 Task: Select the time zone for (UTC-09:30) marquesas islands.
Action: Mouse moved to (802, 101)
Screenshot: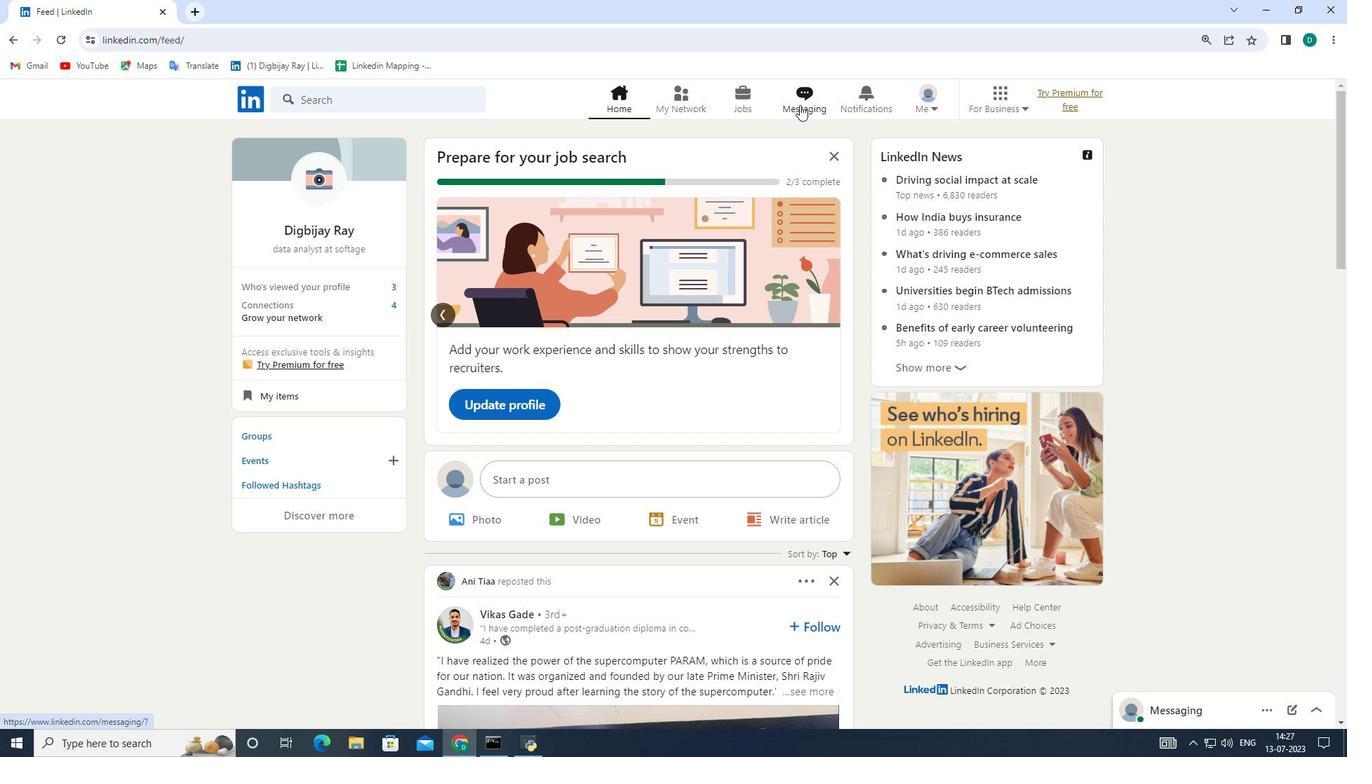 
Action: Mouse pressed left at (802, 101)
Screenshot: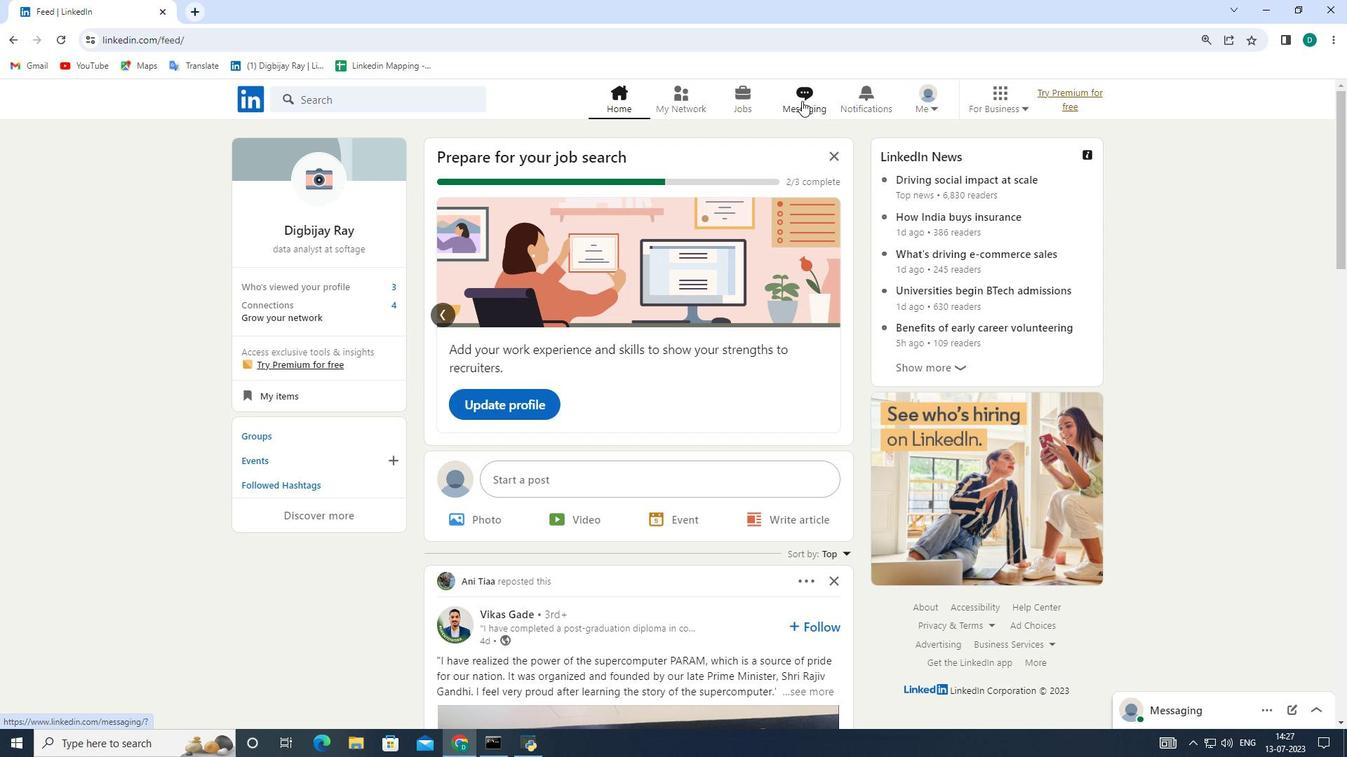 
Action: Mouse moved to (778, 155)
Screenshot: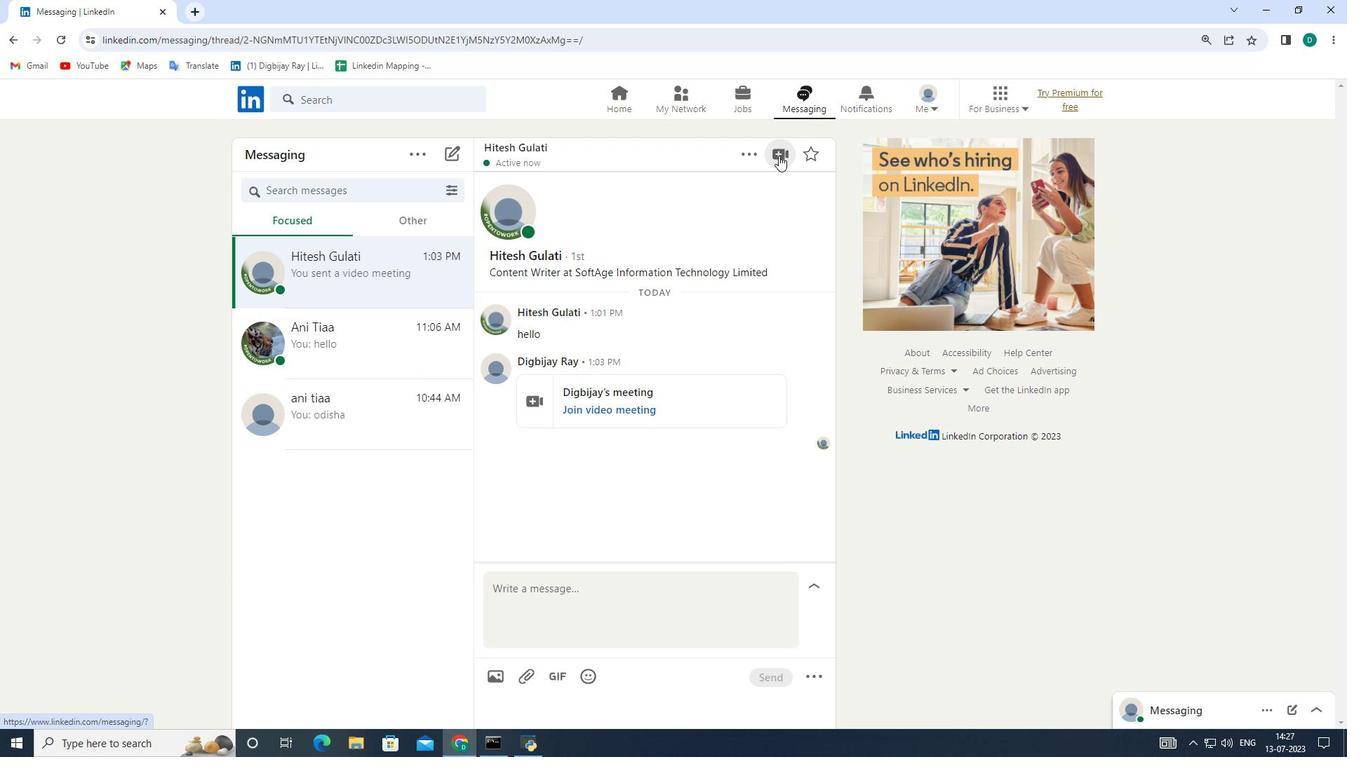 
Action: Mouse pressed left at (778, 155)
Screenshot: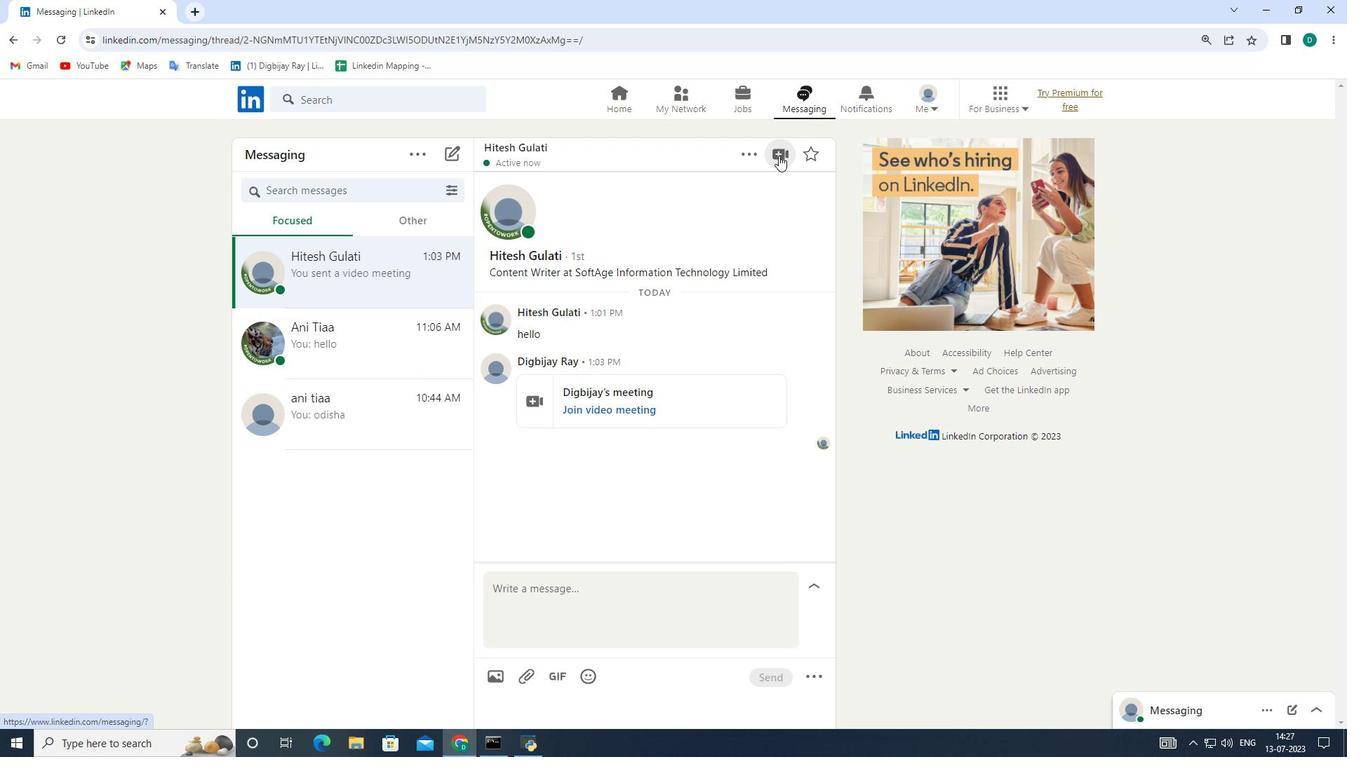 
Action: Mouse moved to (668, 221)
Screenshot: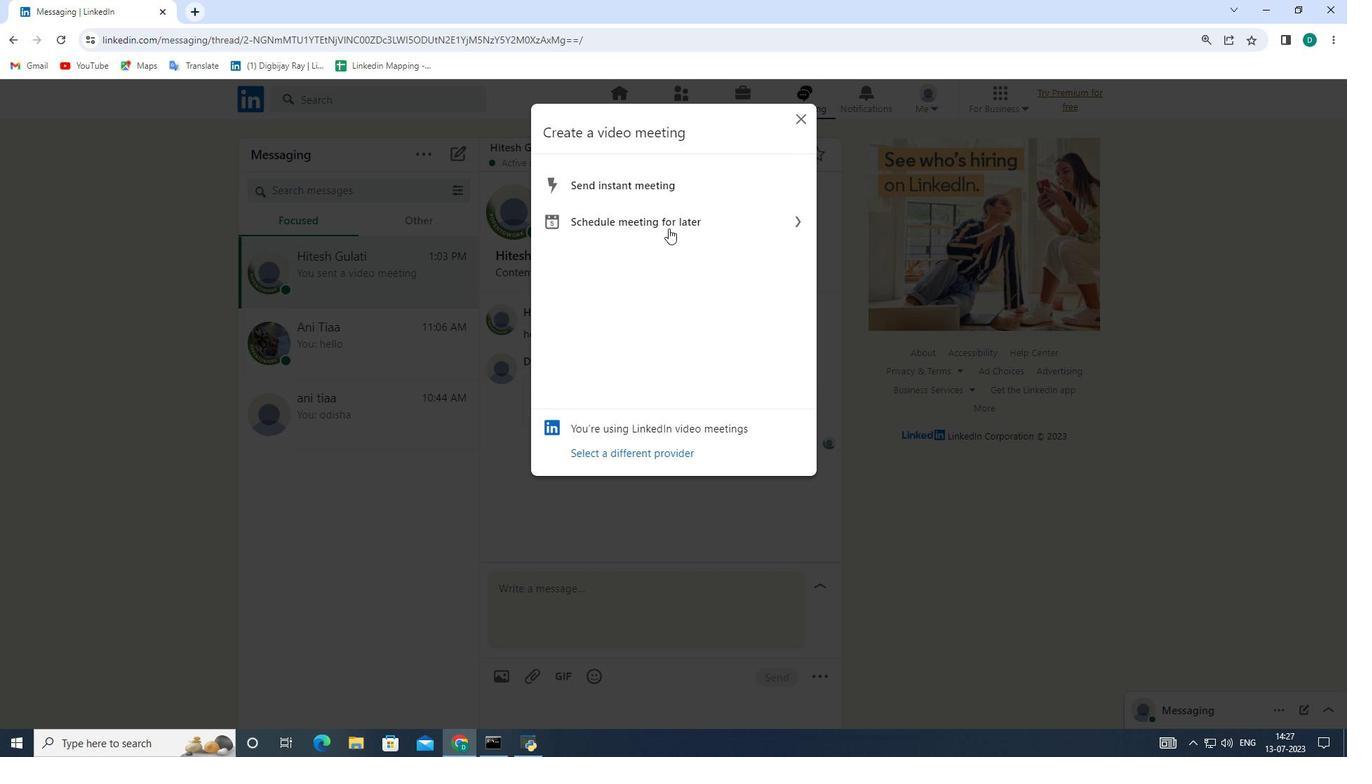 
Action: Mouse pressed left at (668, 221)
Screenshot: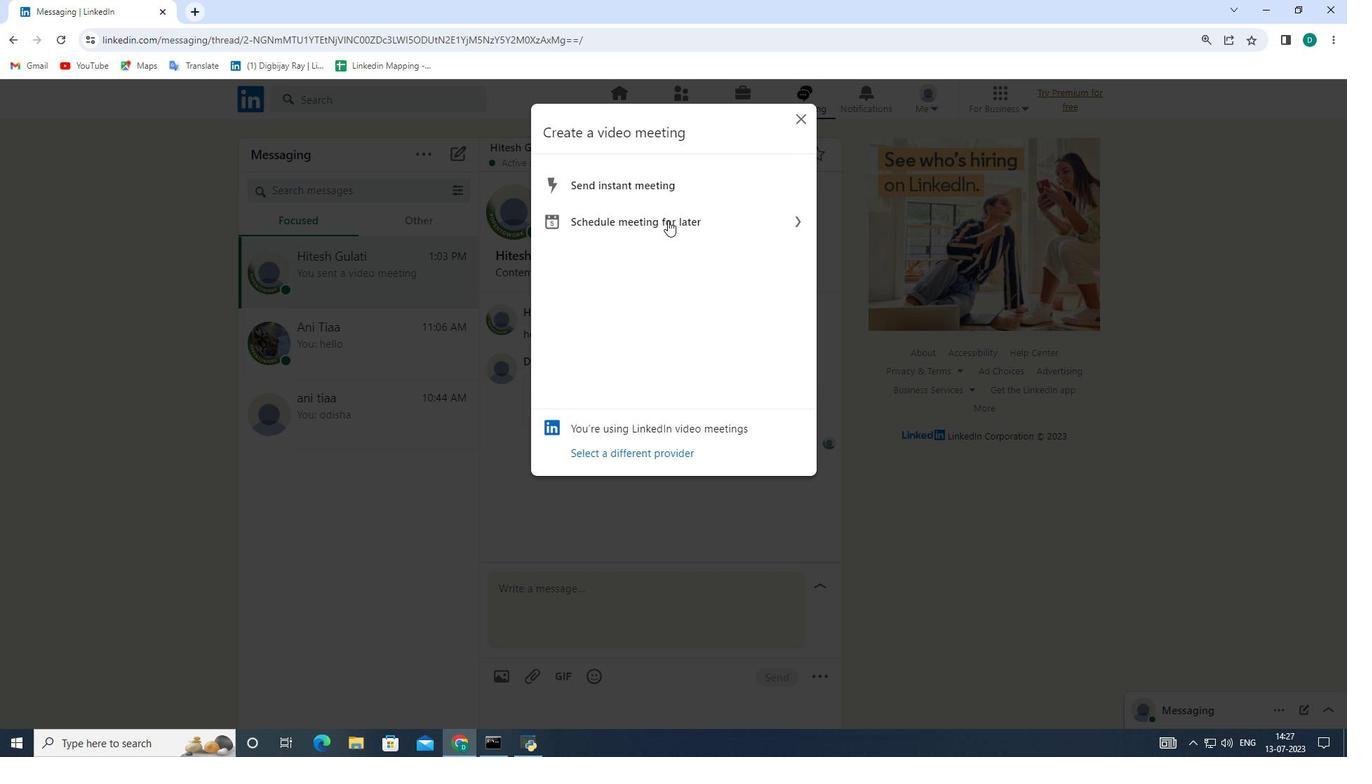 
Action: Mouse moved to (788, 317)
Screenshot: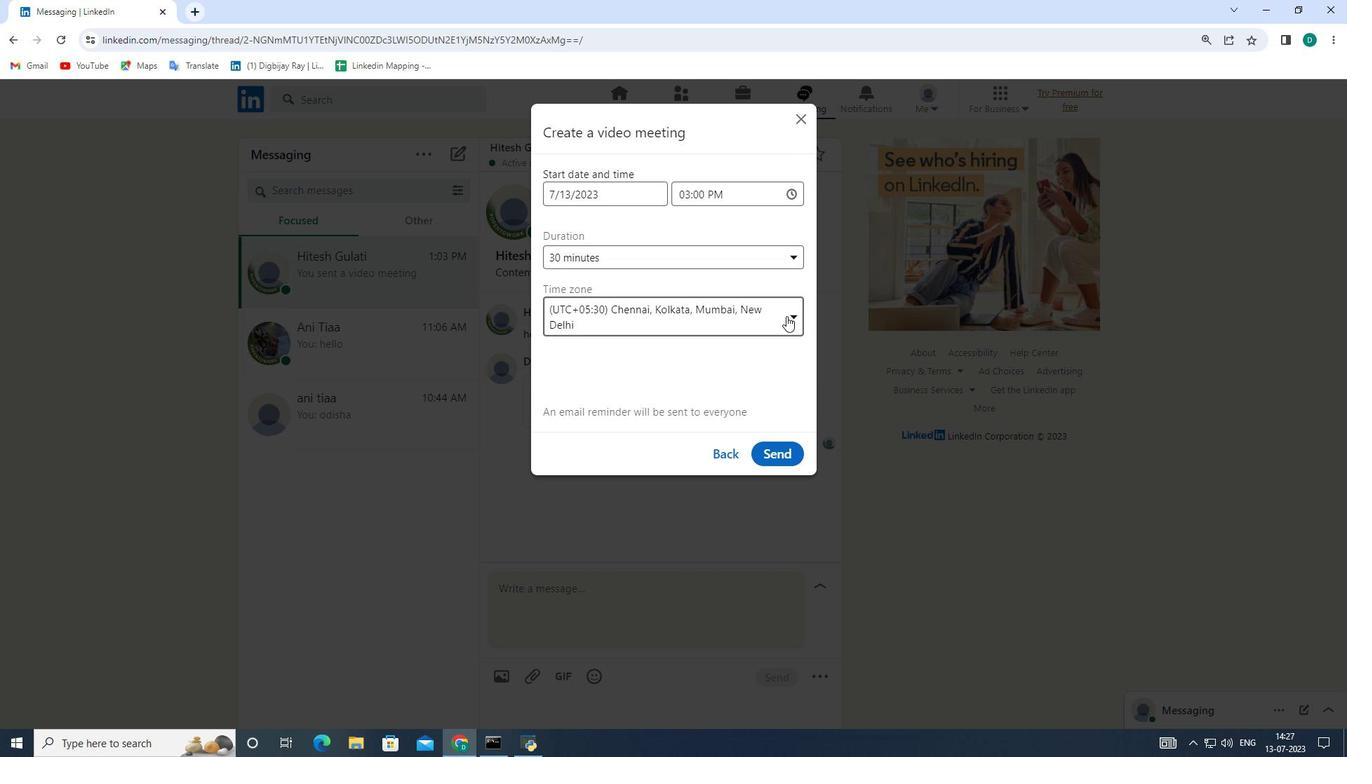 
Action: Mouse pressed left at (788, 317)
Screenshot: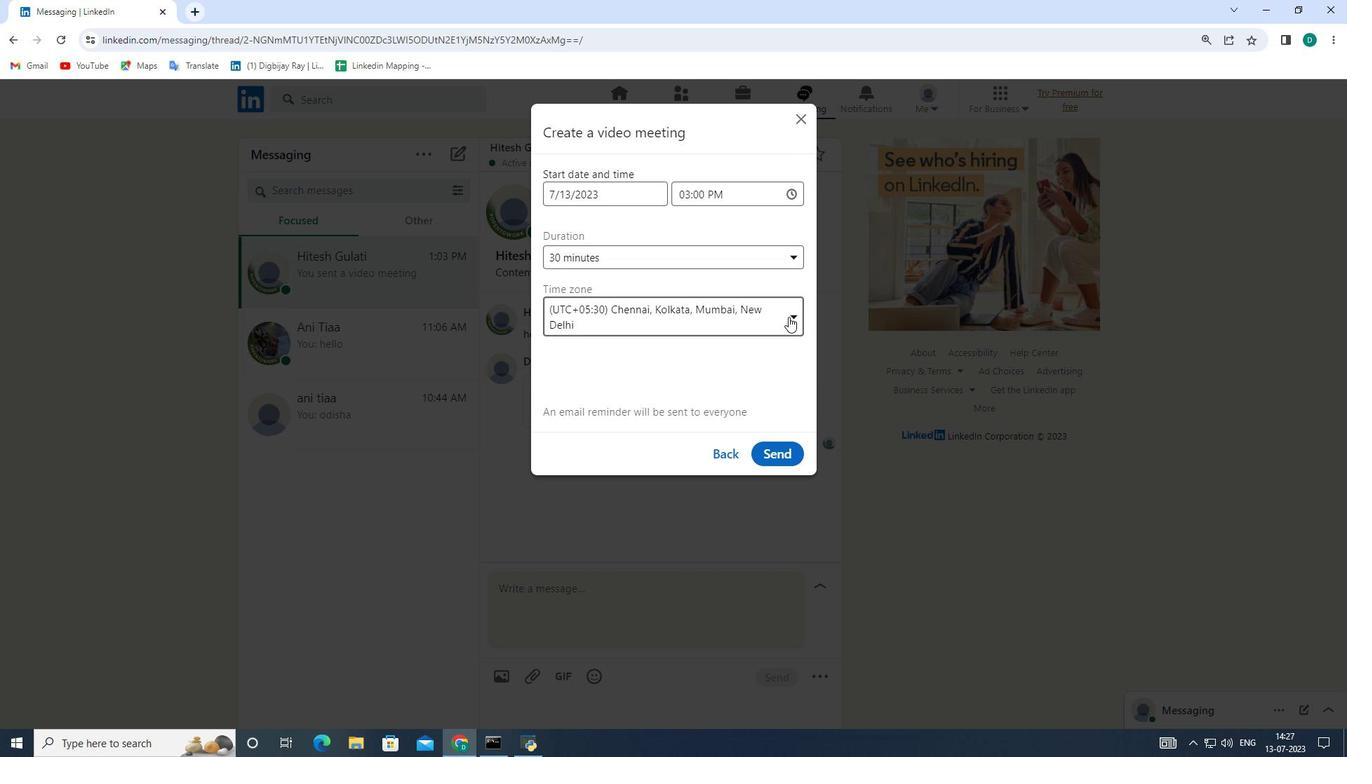 
Action: Mouse moved to (713, 359)
Screenshot: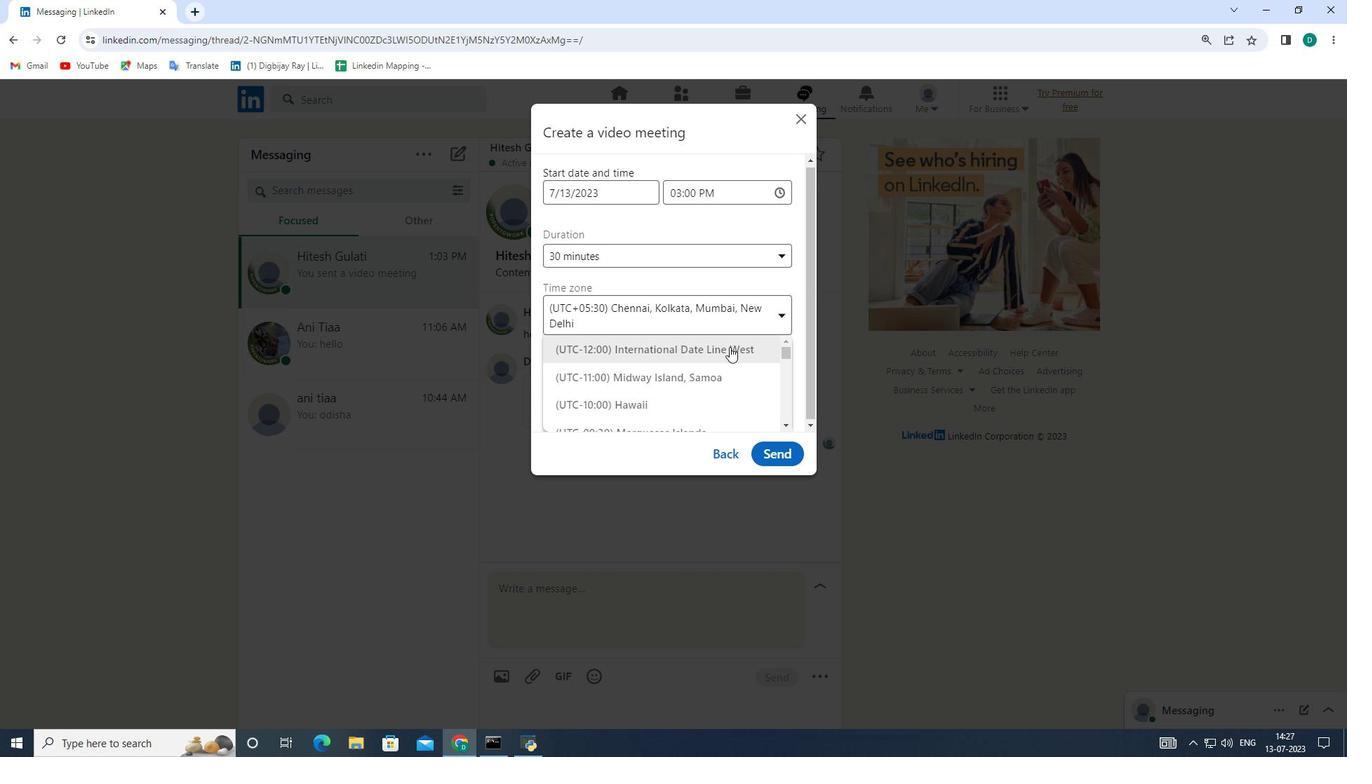 
Action: Mouse scrolled (713, 358) with delta (0, 0)
Screenshot: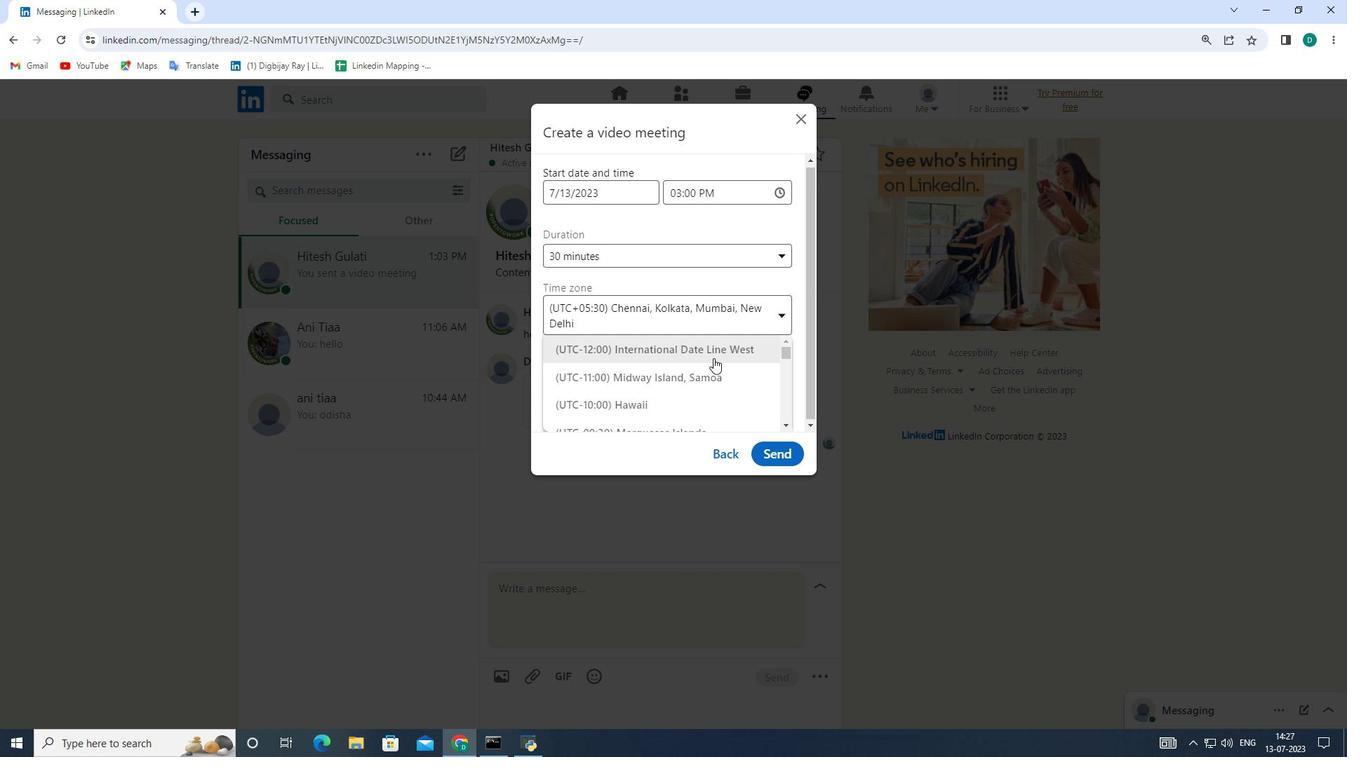 
Action: Mouse scrolled (713, 358) with delta (0, 0)
Screenshot: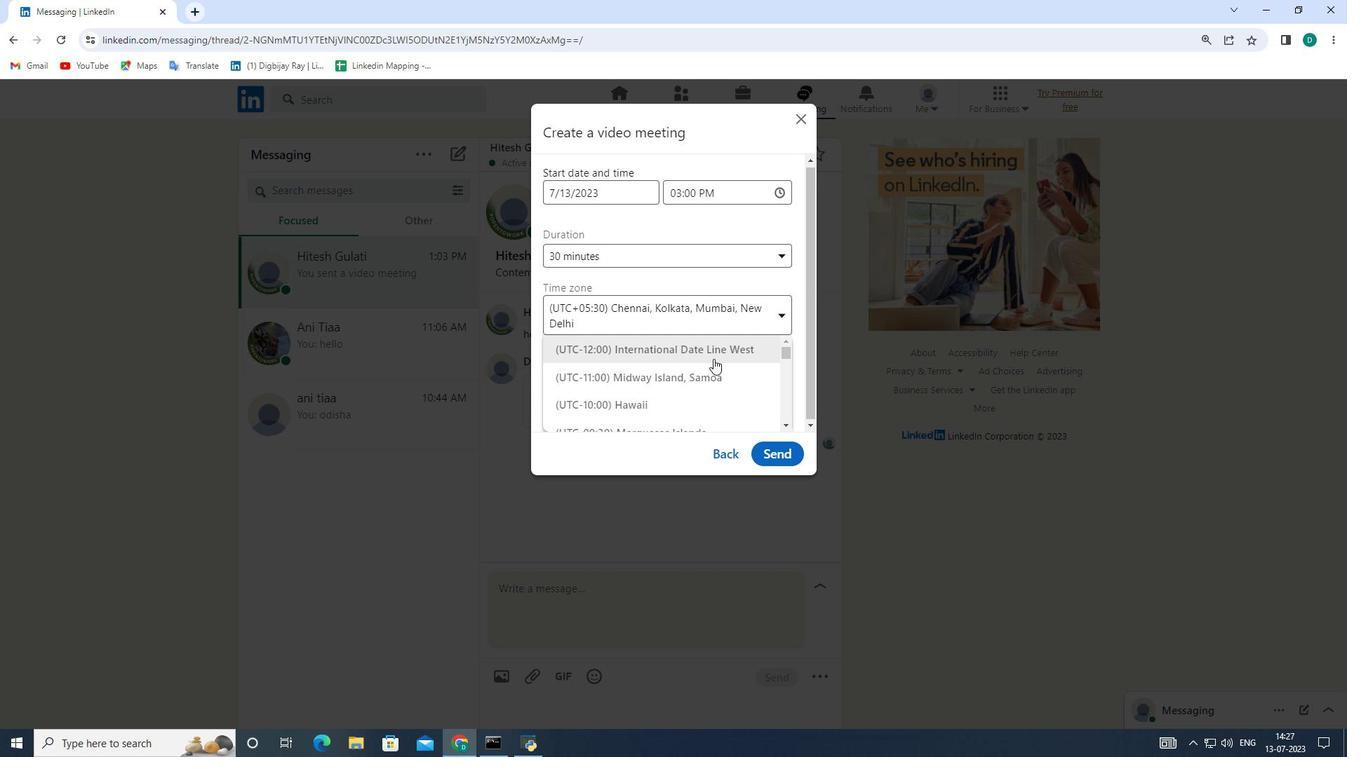 
Action: Mouse scrolled (713, 360) with delta (0, 0)
Screenshot: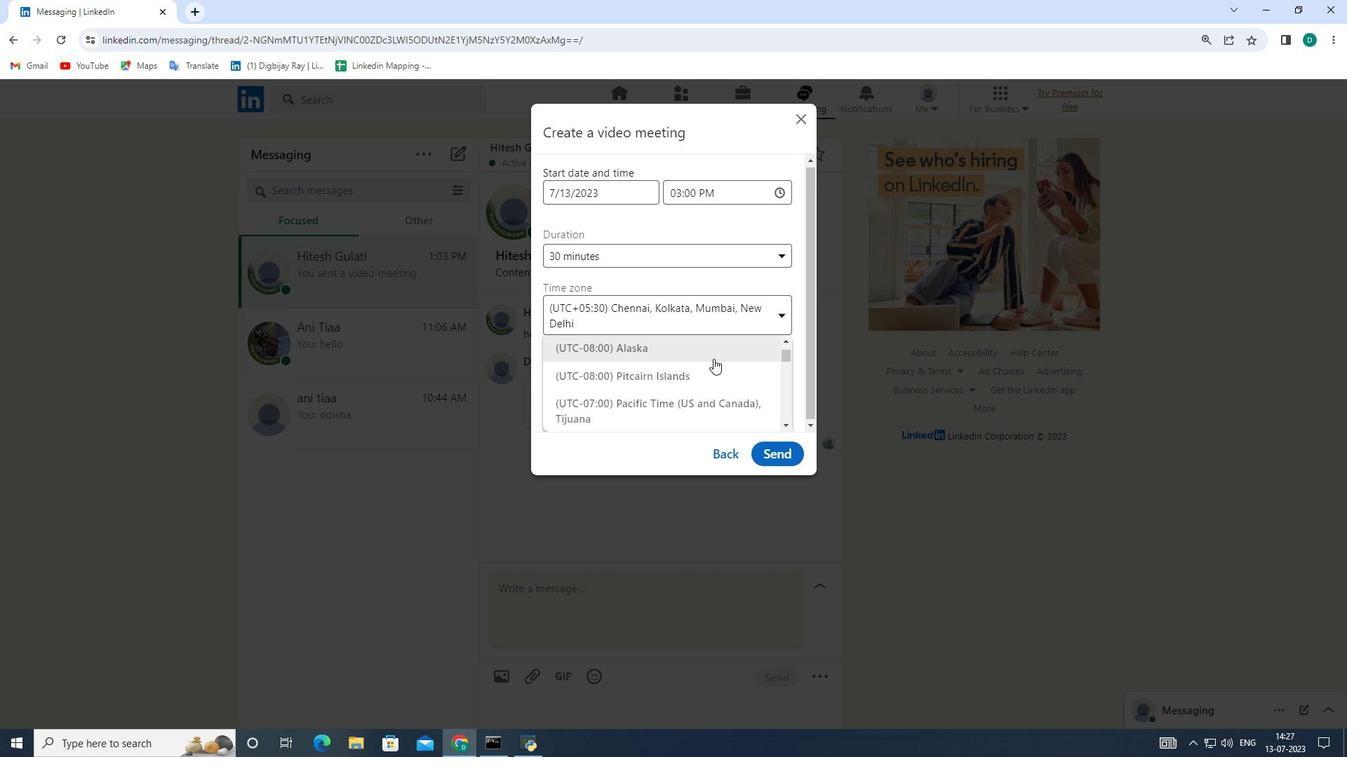 
Action: Mouse moved to (682, 364)
Screenshot: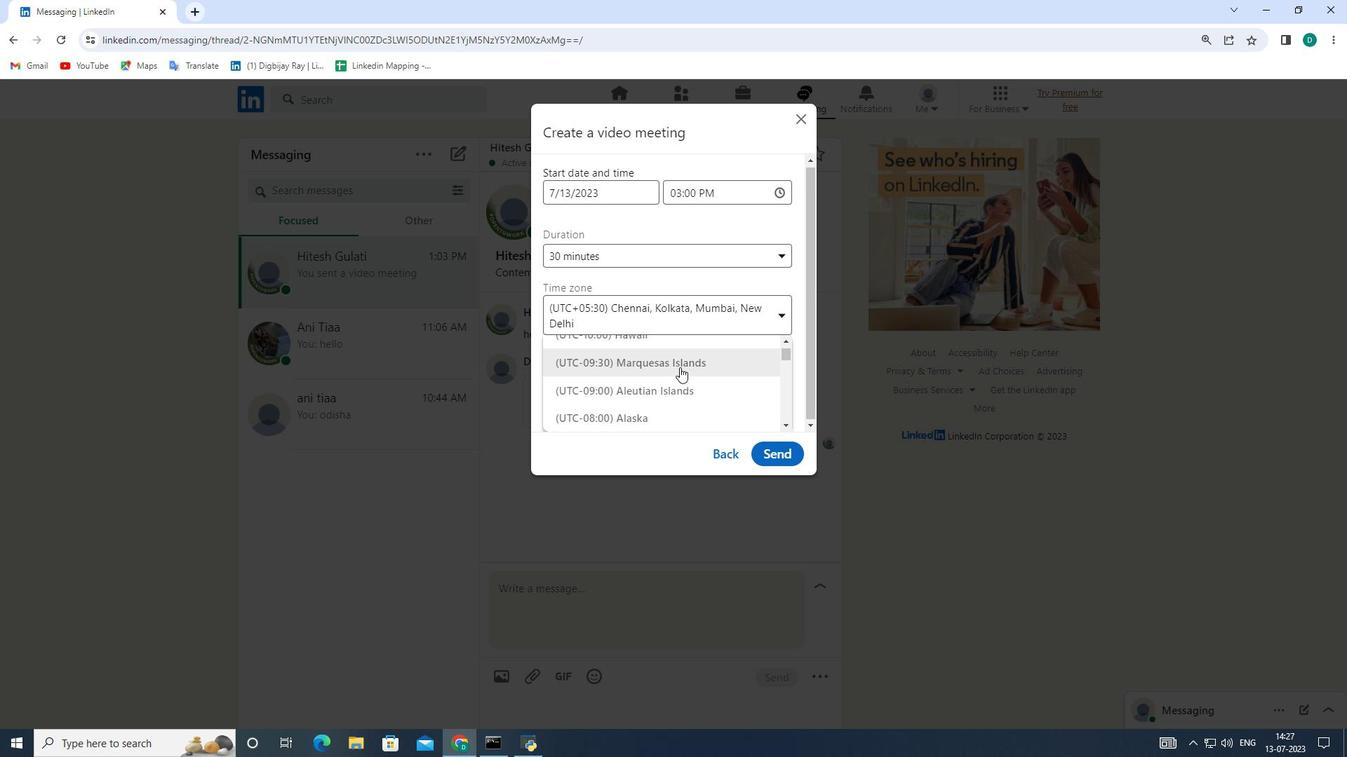 
Action: Mouse pressed left at (682, 364)
Screenshot: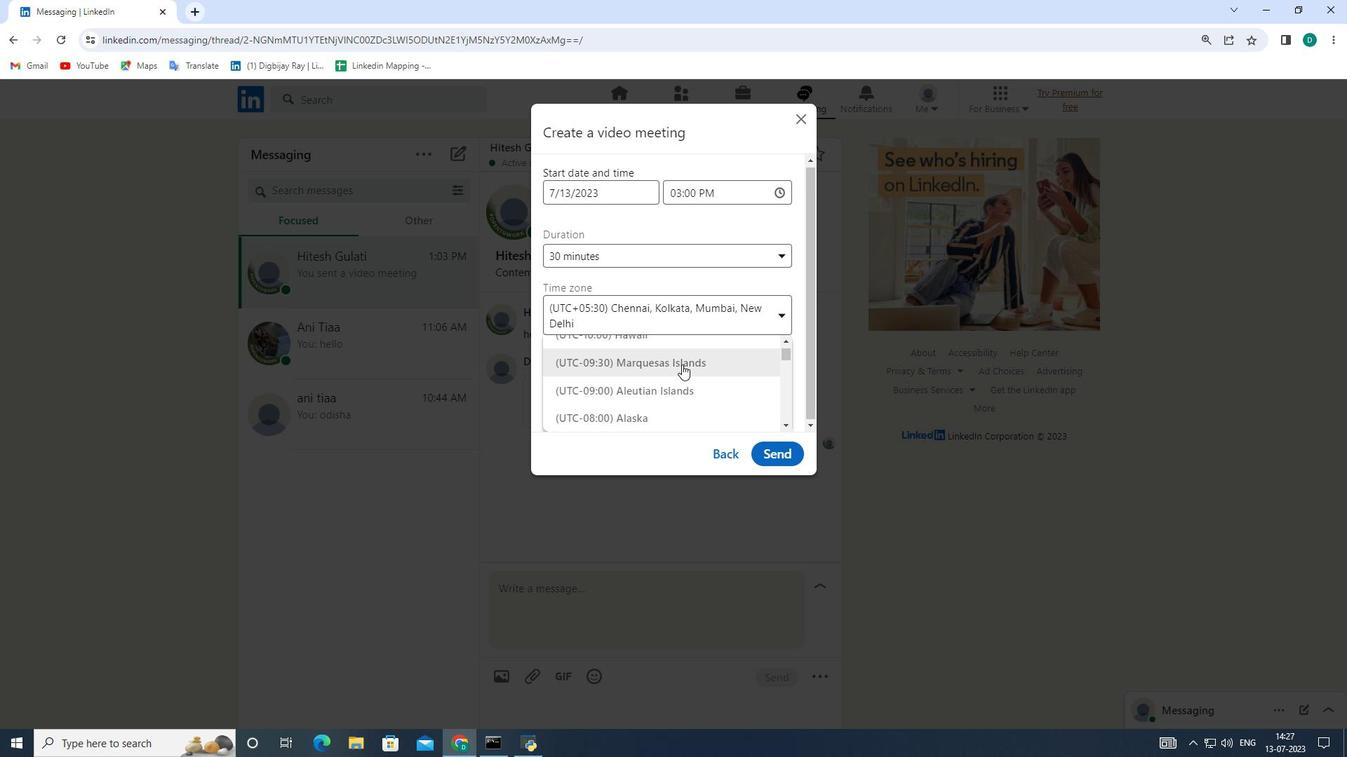
